 Task: Select the option "End current position as of now".
Action: Mouse moved to (910, 116)
Screenshot: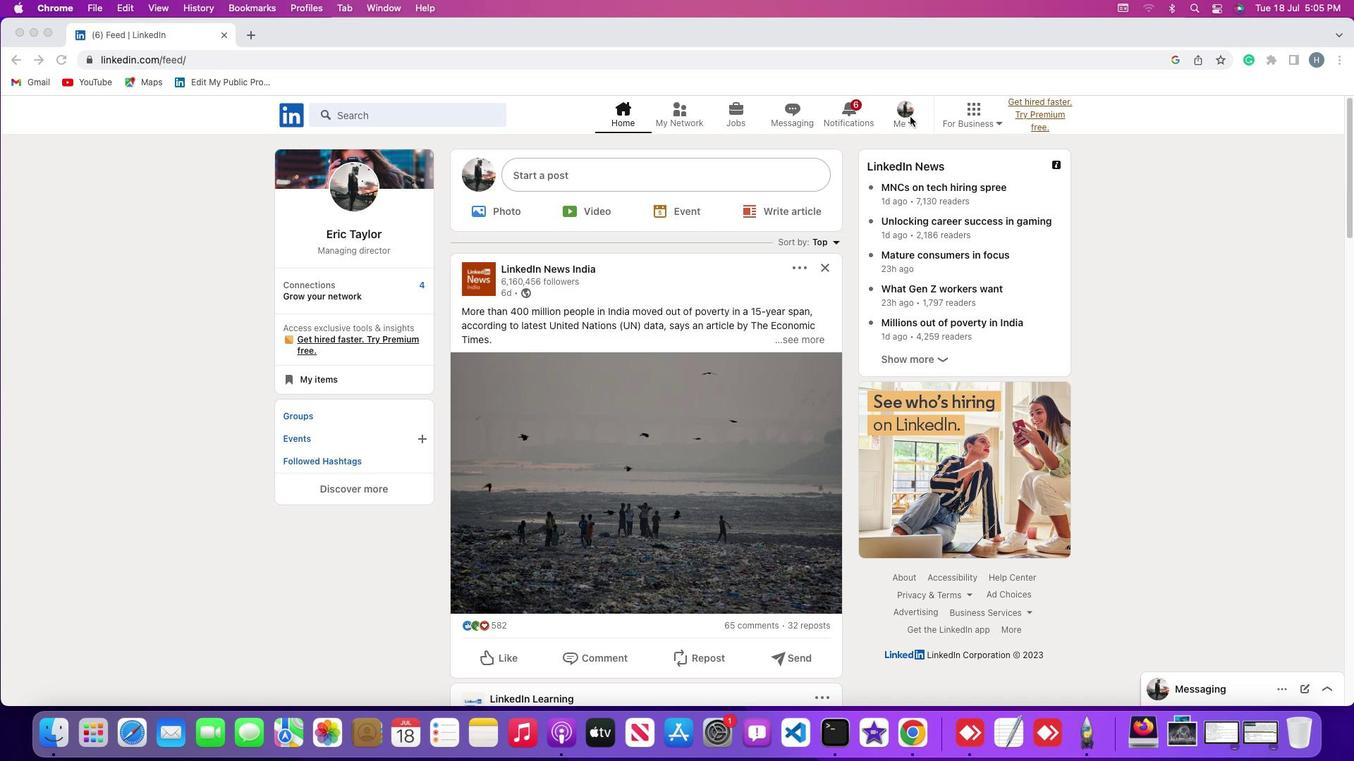 
Action: Mouse pressed left at (910, 116)
Screenshot: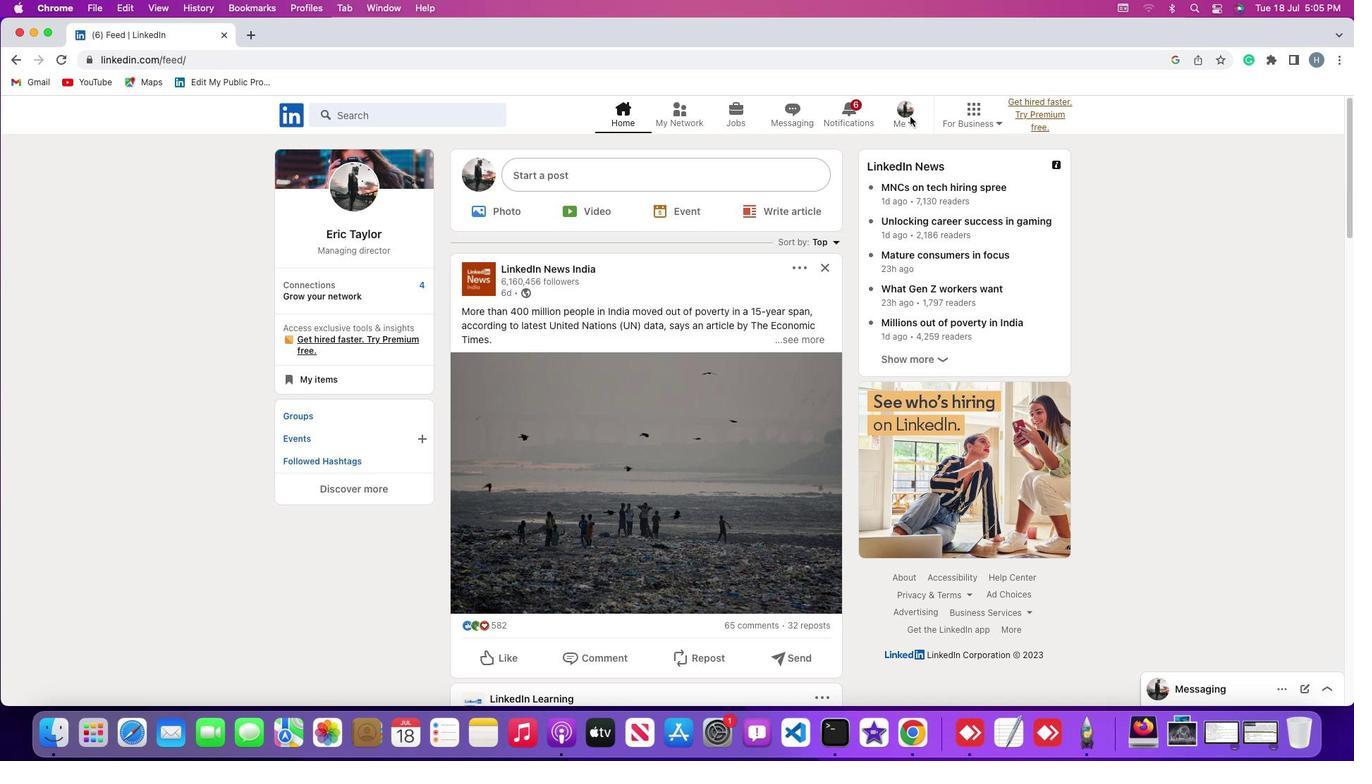 
Action: Mouse moved to (911, 120)
Screenshot: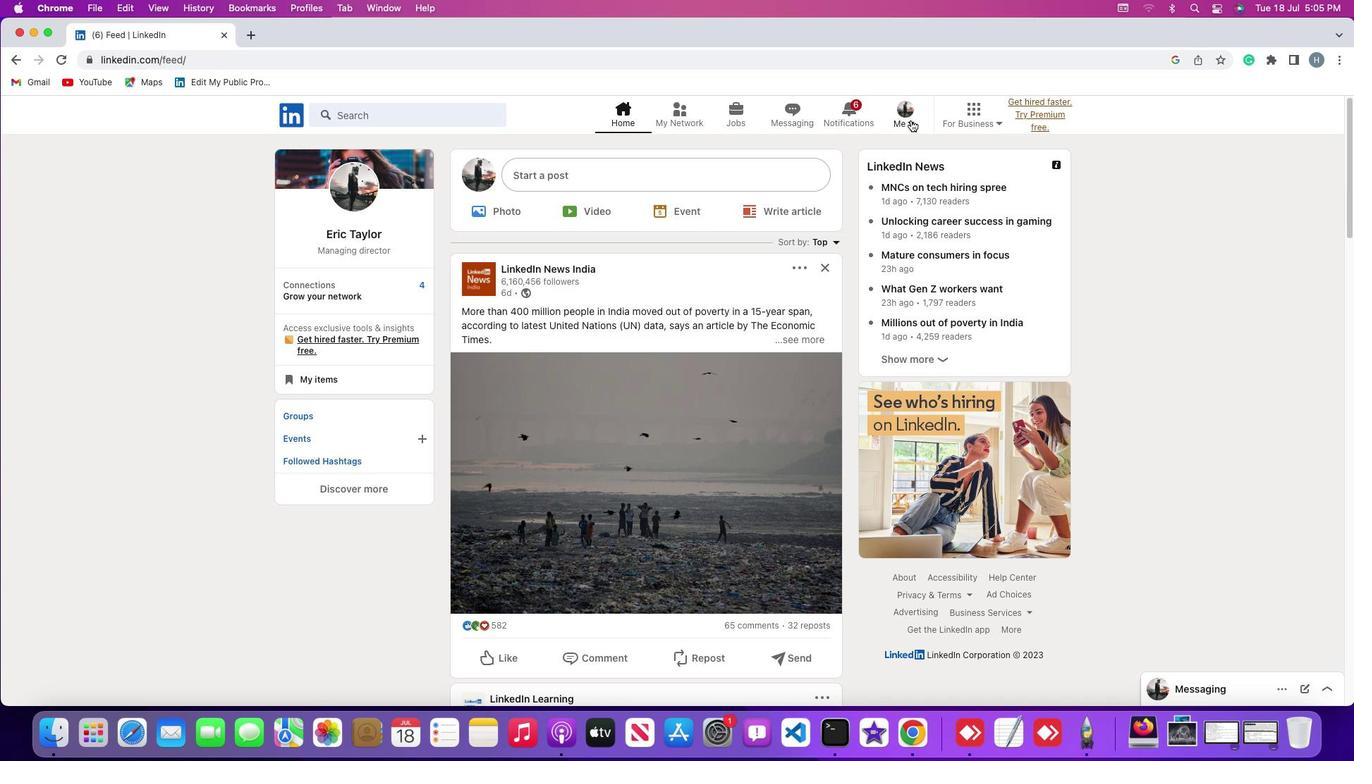 
Action: Mouse pressed left at (911, 120)
Screenshot: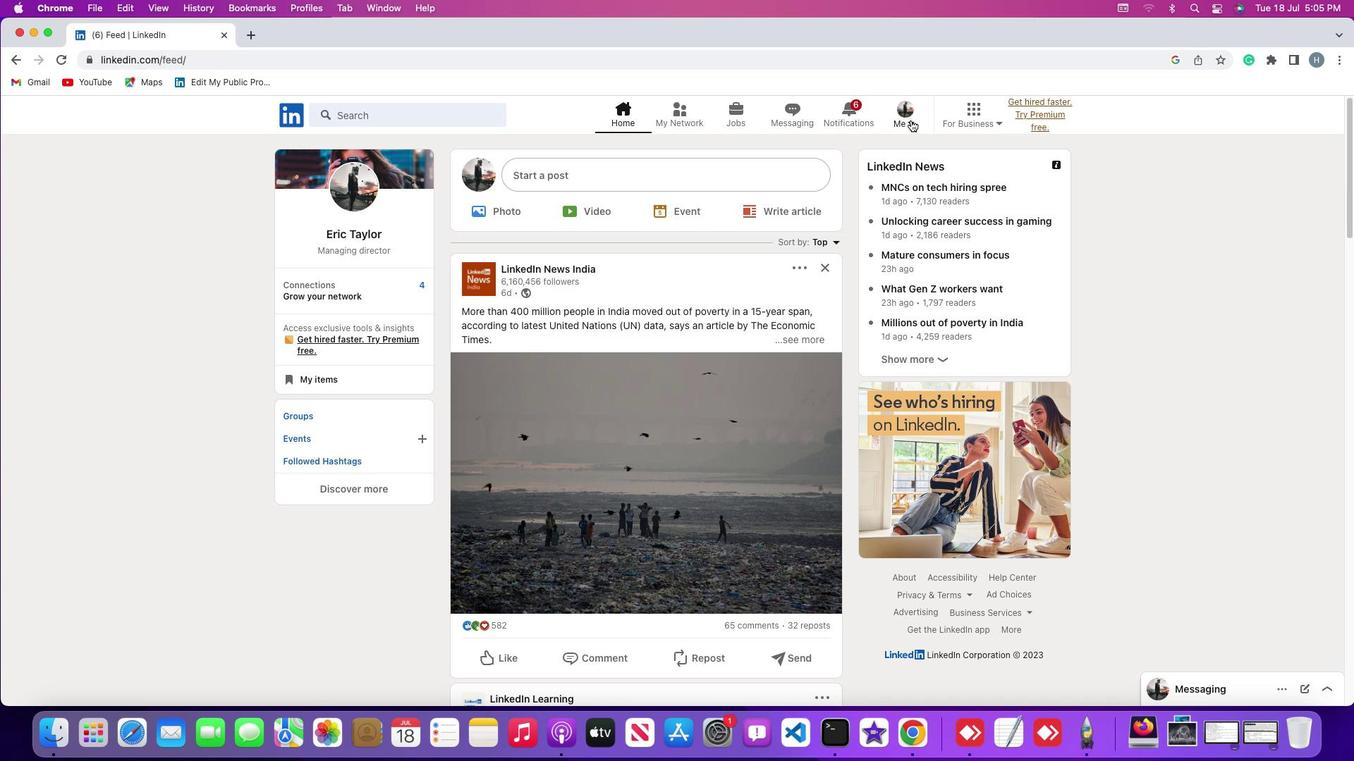 
Action: Mouse moved to (889, 194)
Screenshot: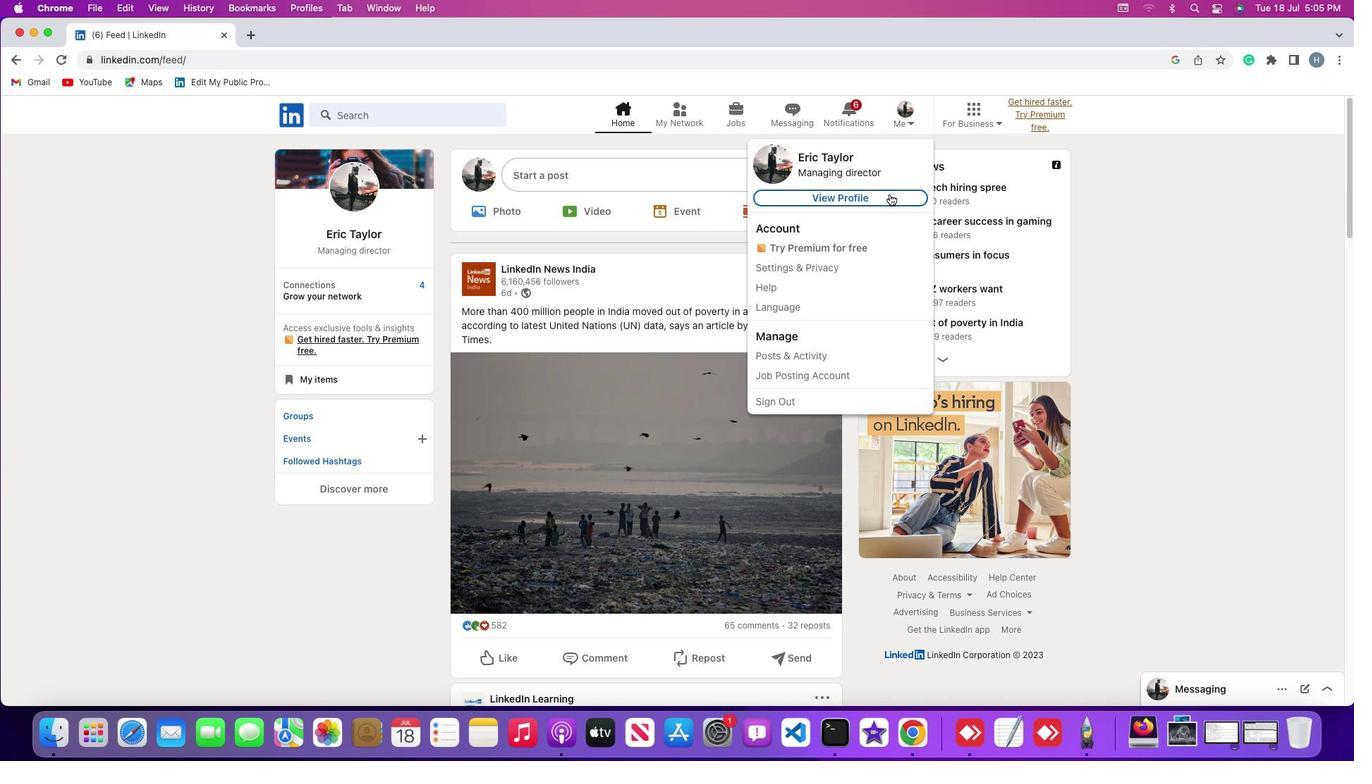 
Action: Mouse pressed left at (889, 194)
Screenshot: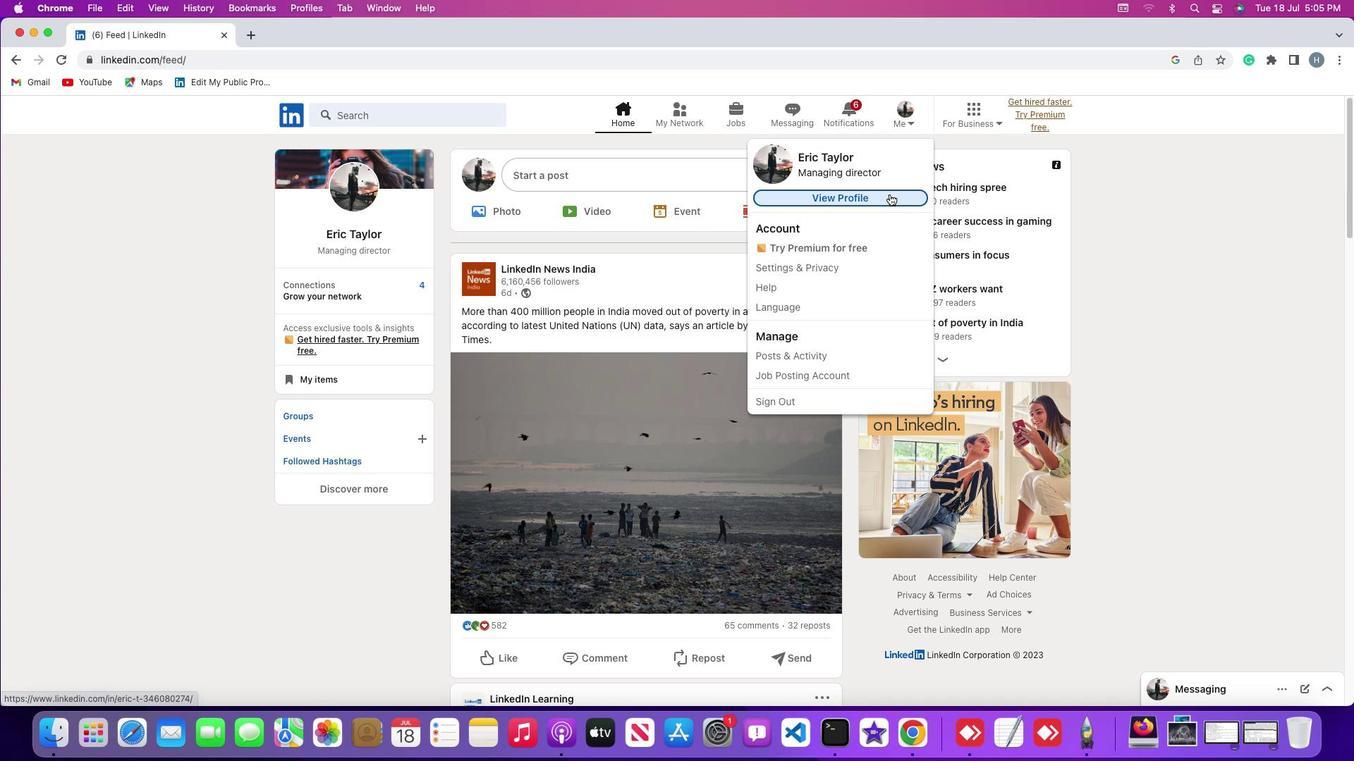 
Action: Mouse moved to (811, 313)
Screenshot: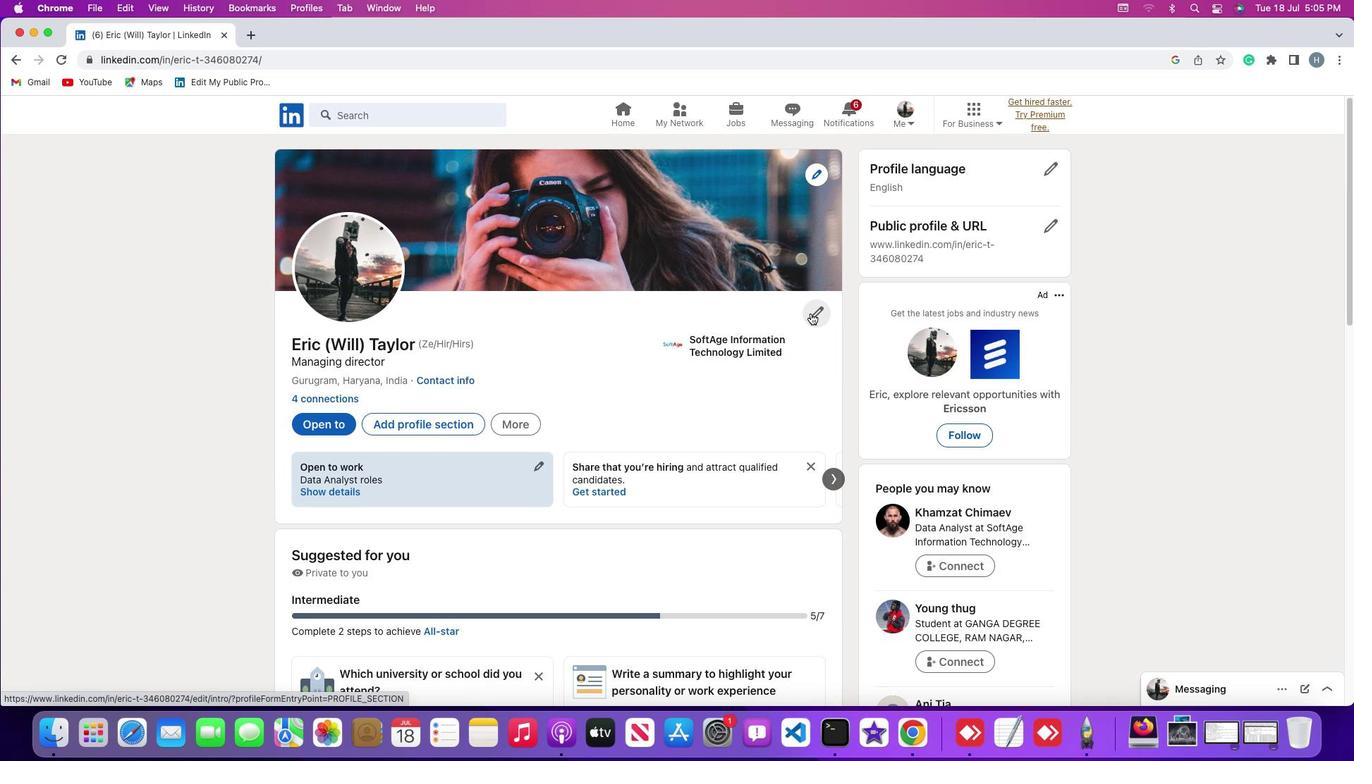 
Action: Mouse pressed left at (811, 313)
Screenshot: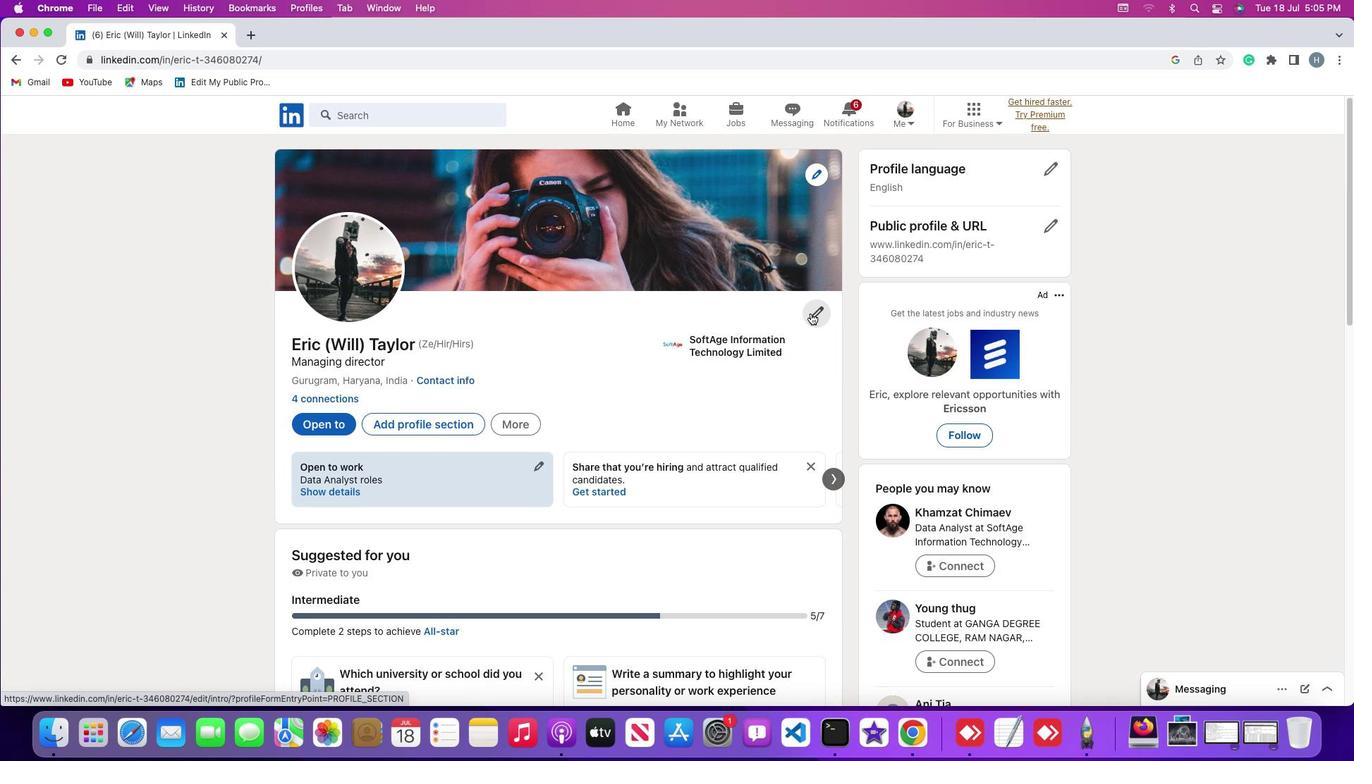 
Action: Mouse moved to (725, 378)
Screenshot: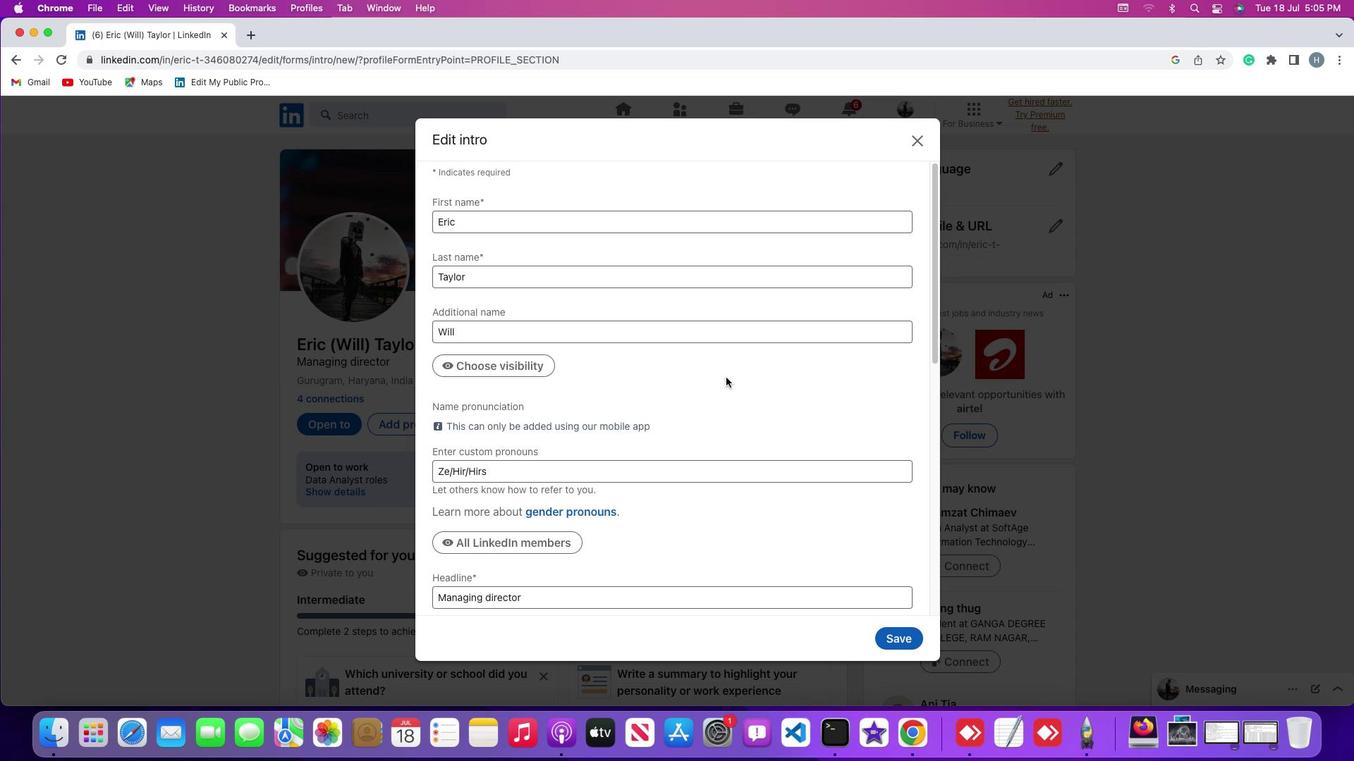 
Action: Mouse scrolled (725, 378) with delta (0, 0)
Screenshot: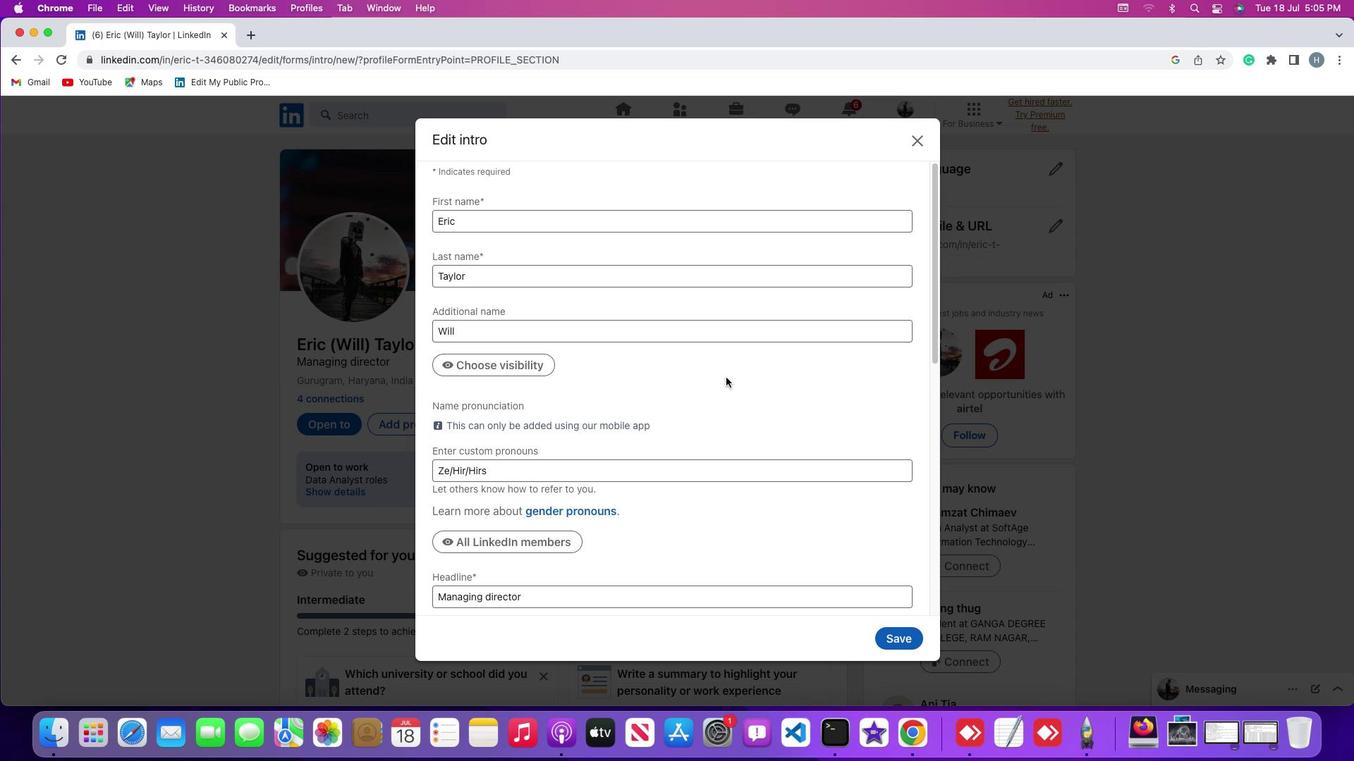 
Action: Mouse scrolled (725, 378) with delta (0, 0)
Screenshot: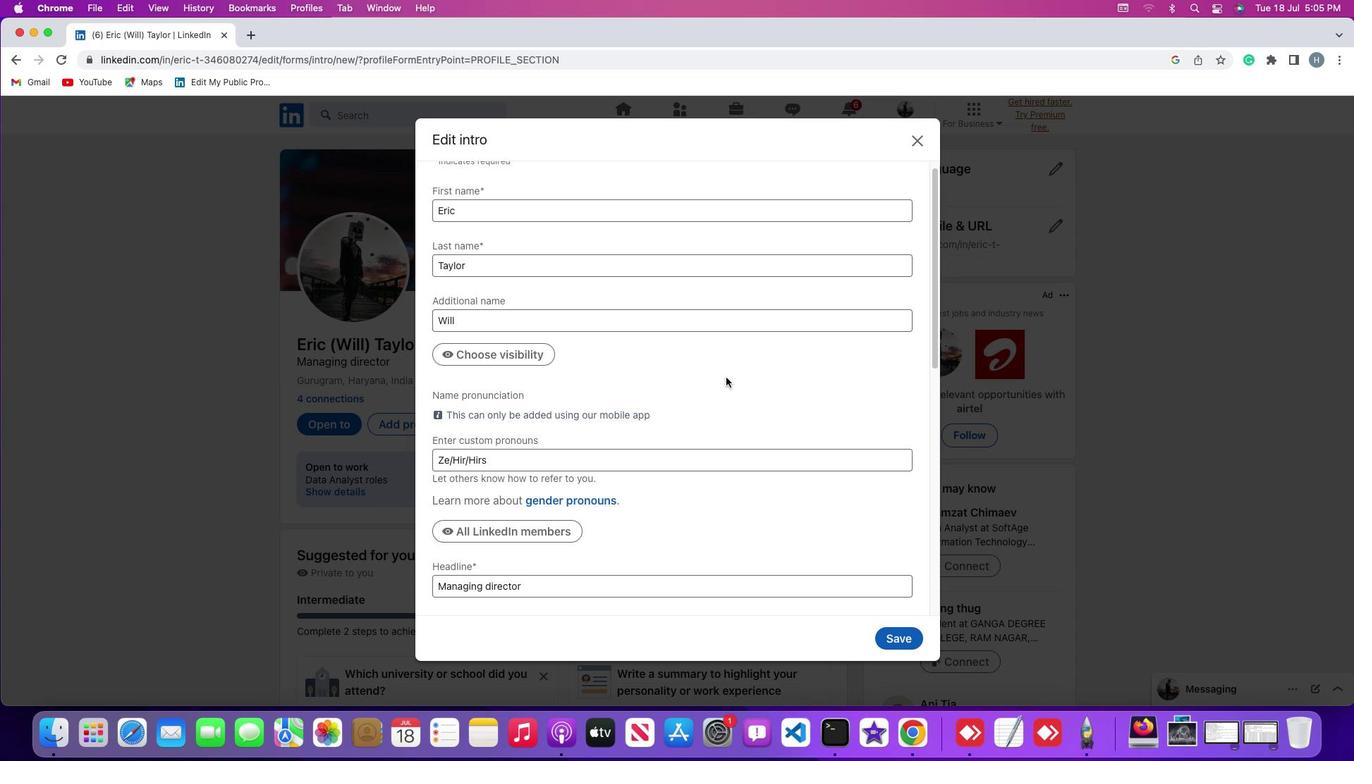 
Action: Mouse scrolled (725, 378) with delta (0, -2)
Screenshot: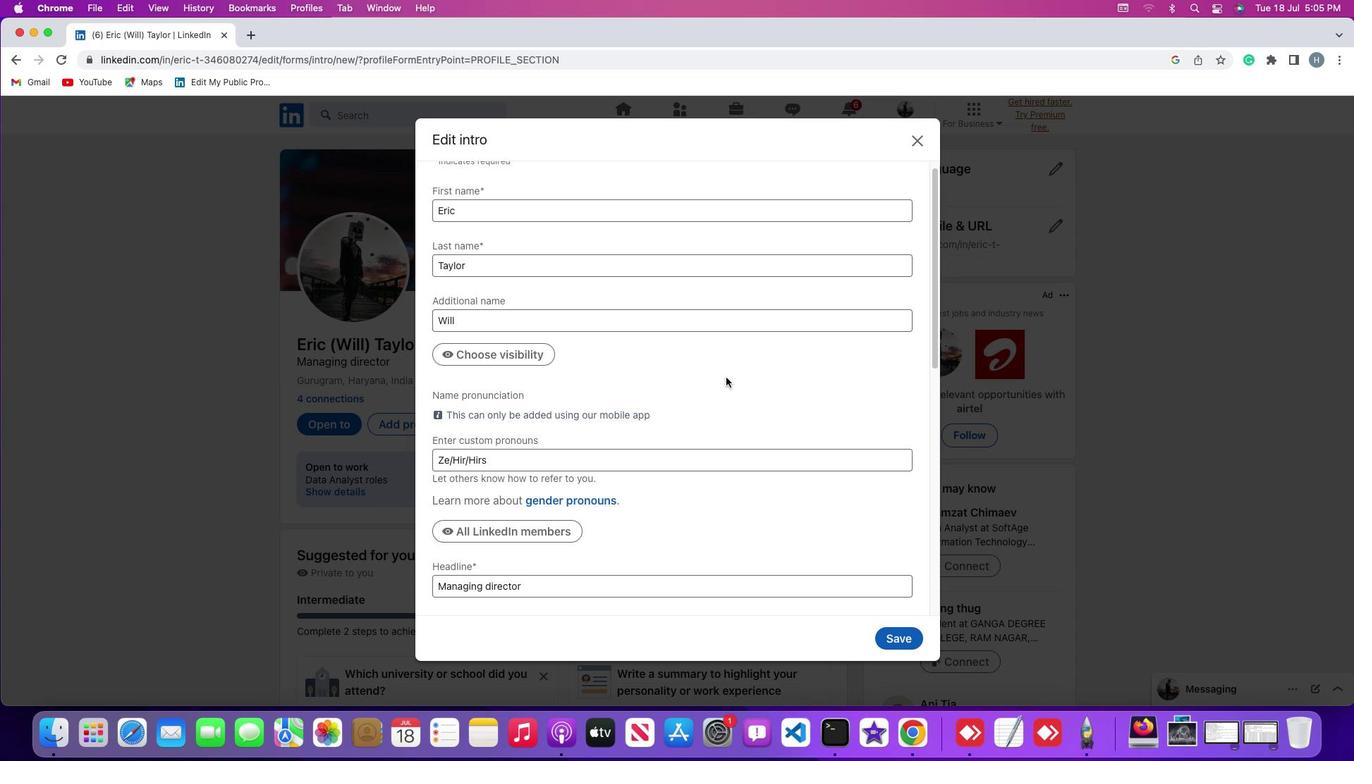 
Action: Mouse scrolled (725, 378) with delta (0, -3)
Screenshot: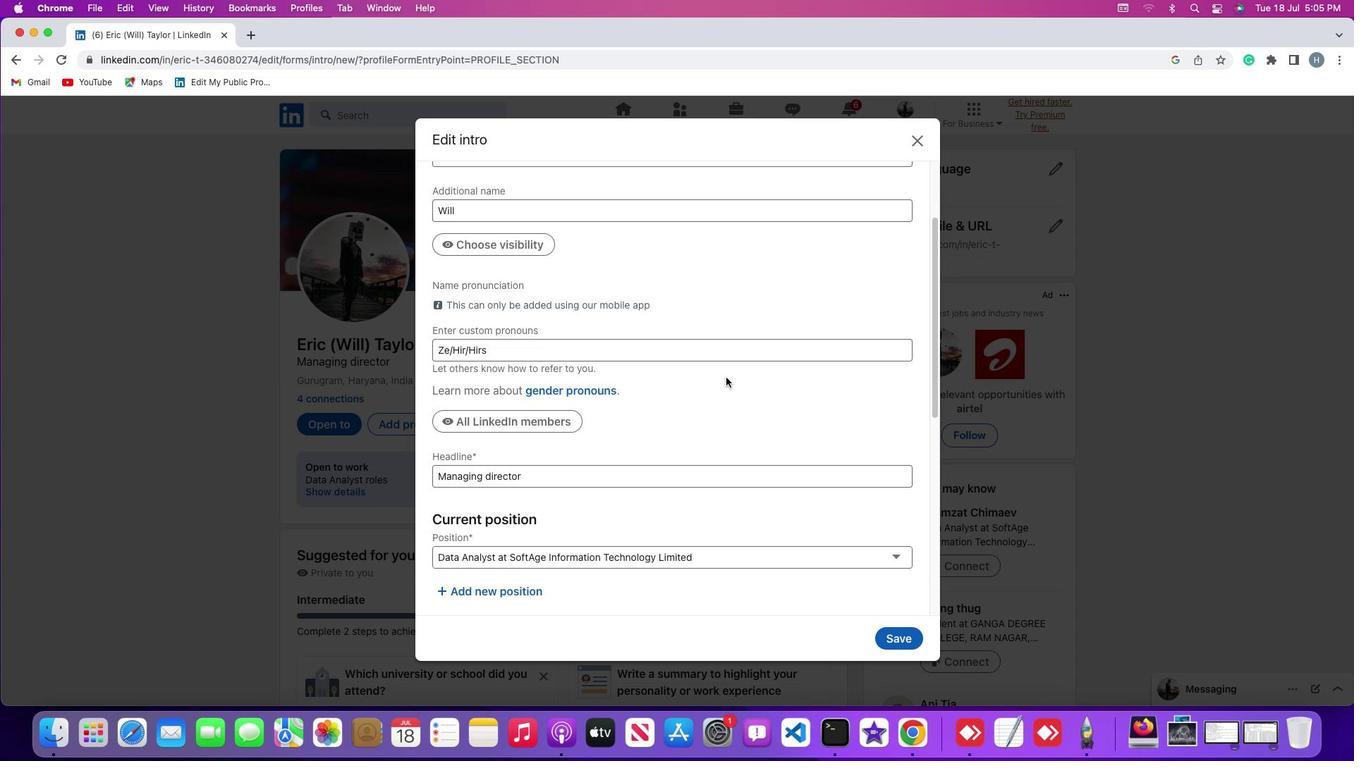 
Action: Mouse scrolled (725, 378) with delta (0, 0)
Screenshot: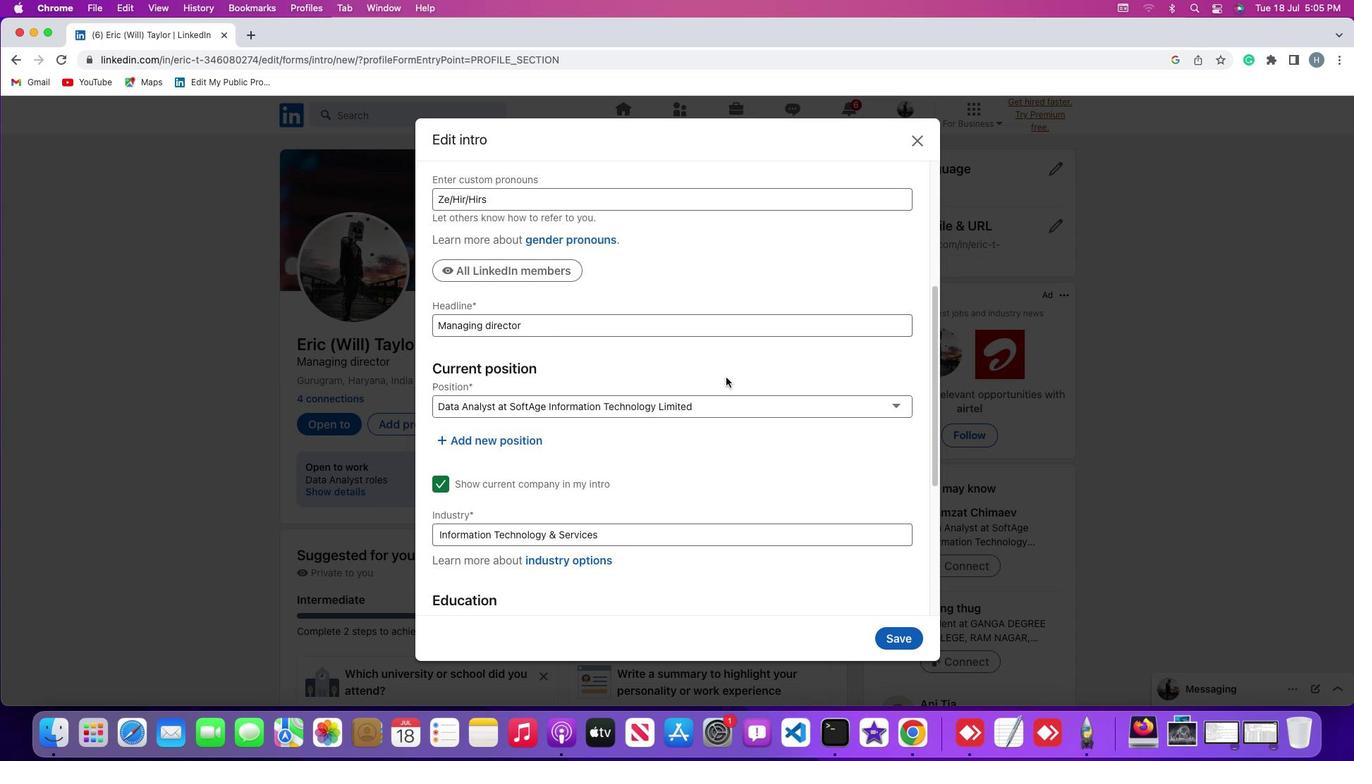 
Action: Mouse scrolled (725, 378) with delta (0, 0)
Screenshot: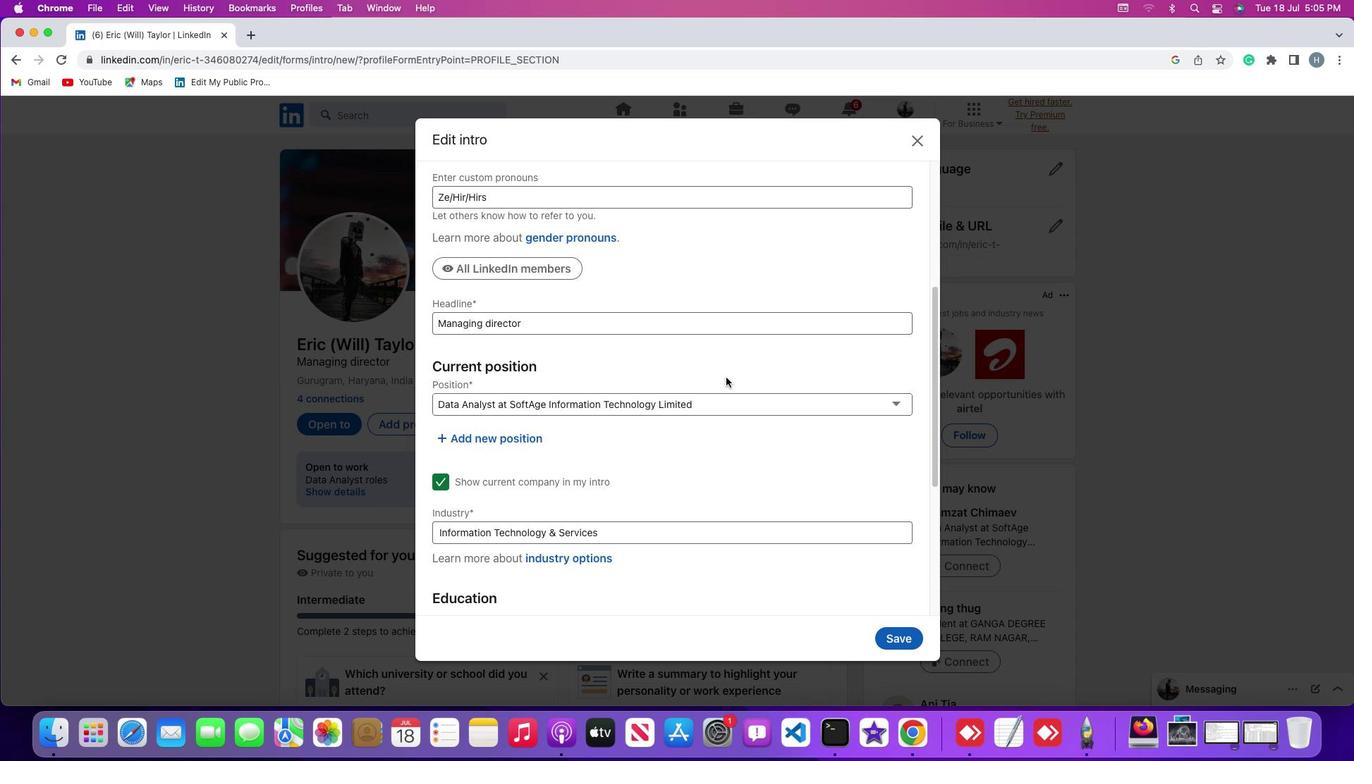 
Action: Mouse moved to (521, 419)
Screenshot: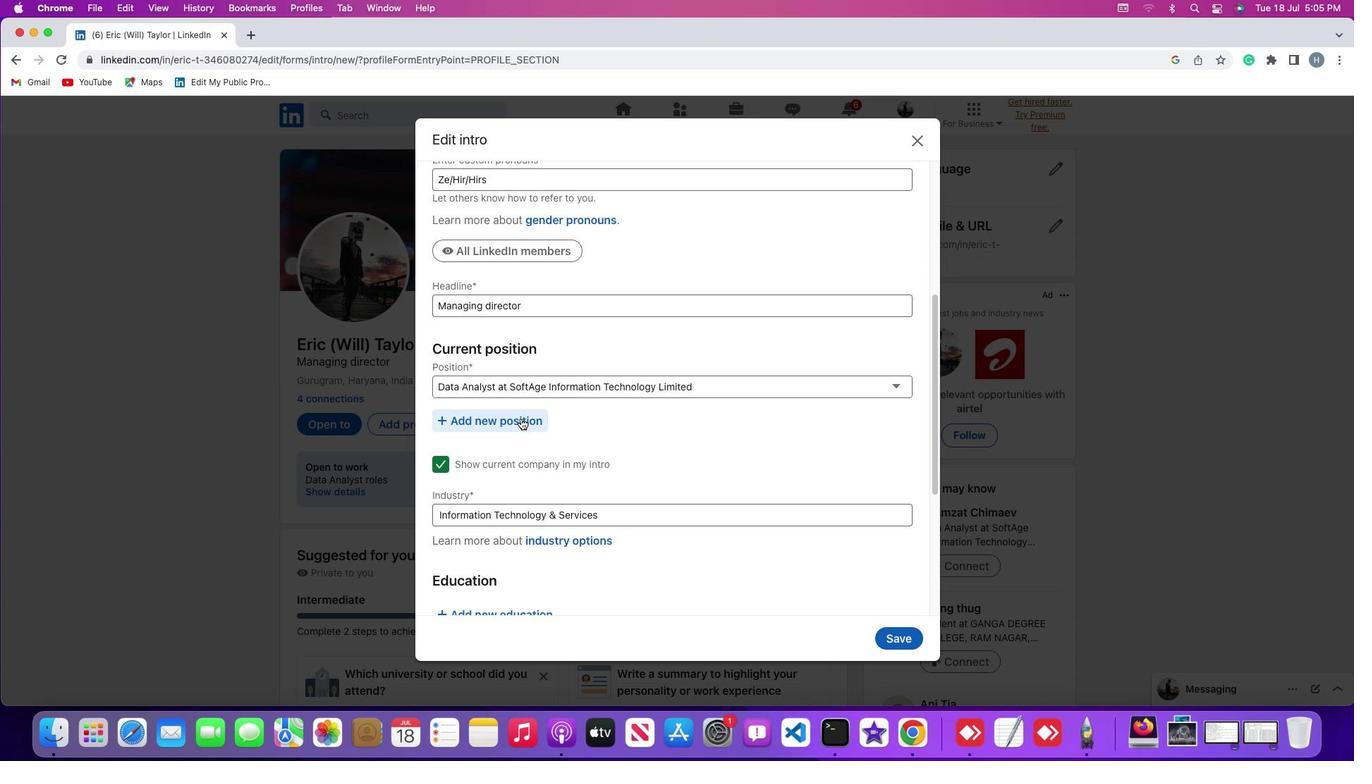 
Action: Mouse pressed left at (521, 419)
Screenshot: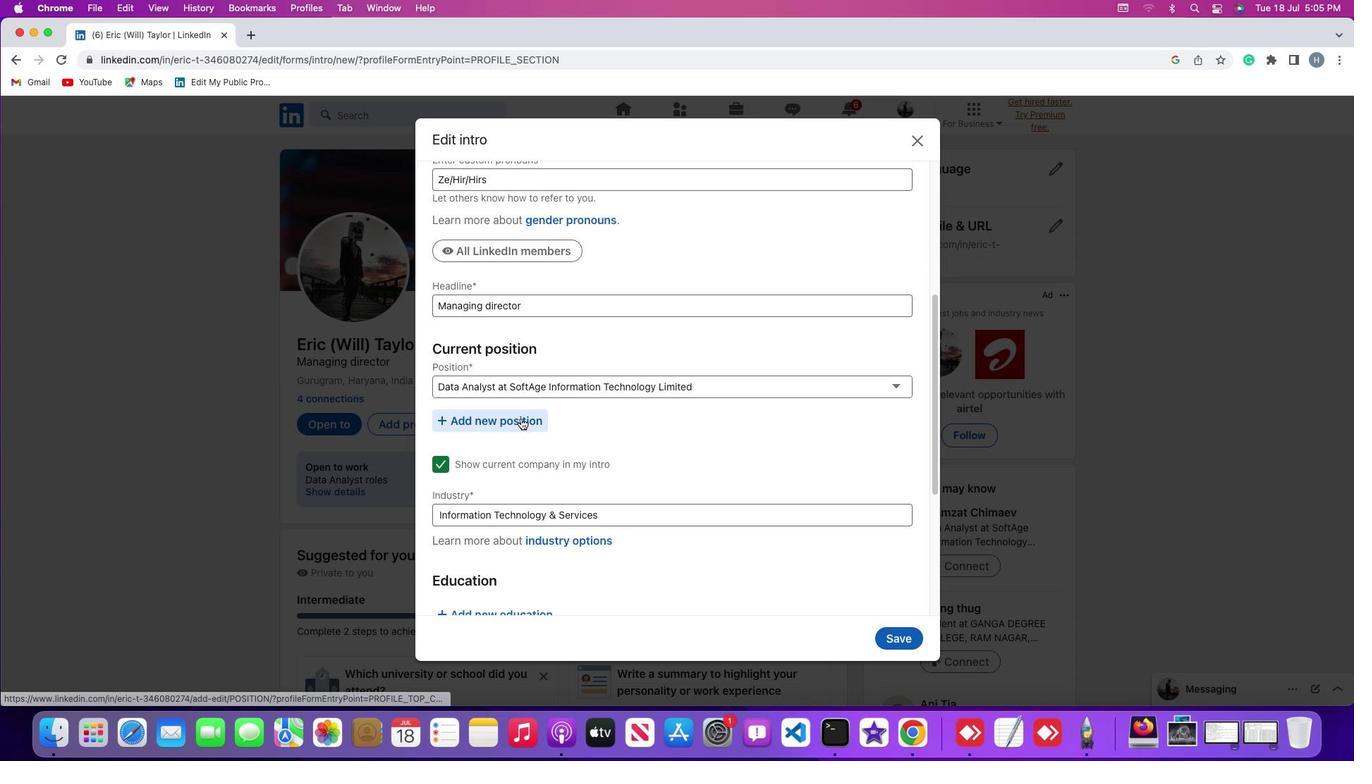 
Action: Mouse moved to (666, 361)
Screenshot: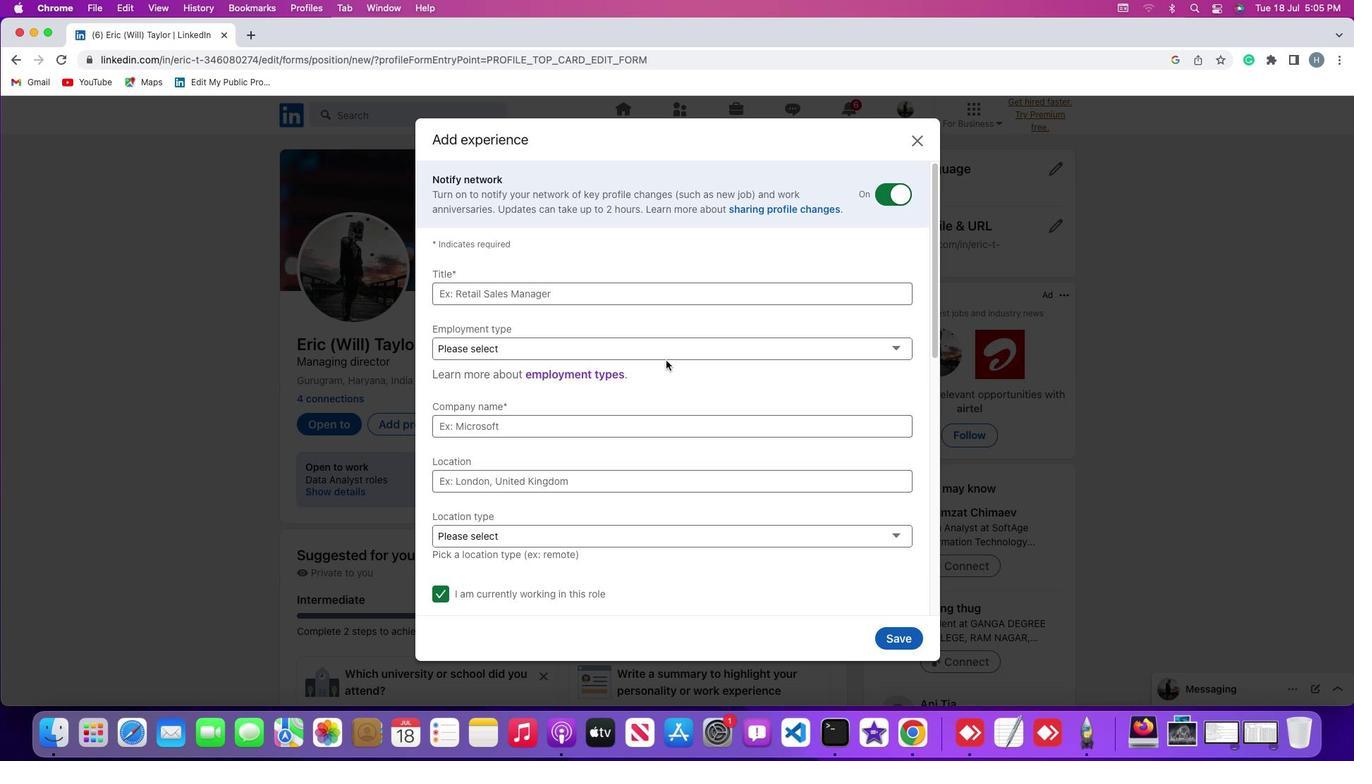 
Action: Mouse scrolled (666, 361) with delta (0, 0)
Screenshot: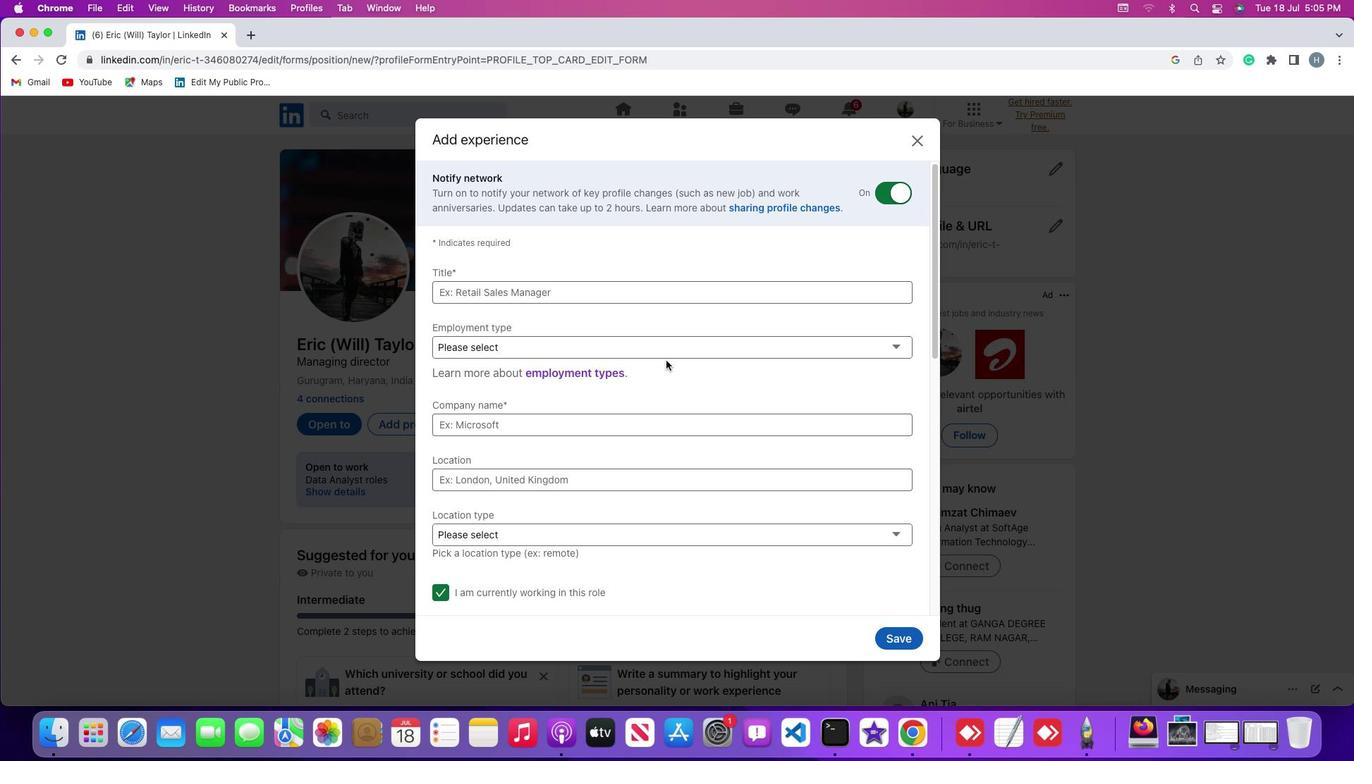 
Action: Mouse scrolled (666, 361) with delta (0, 0)
Screenshot: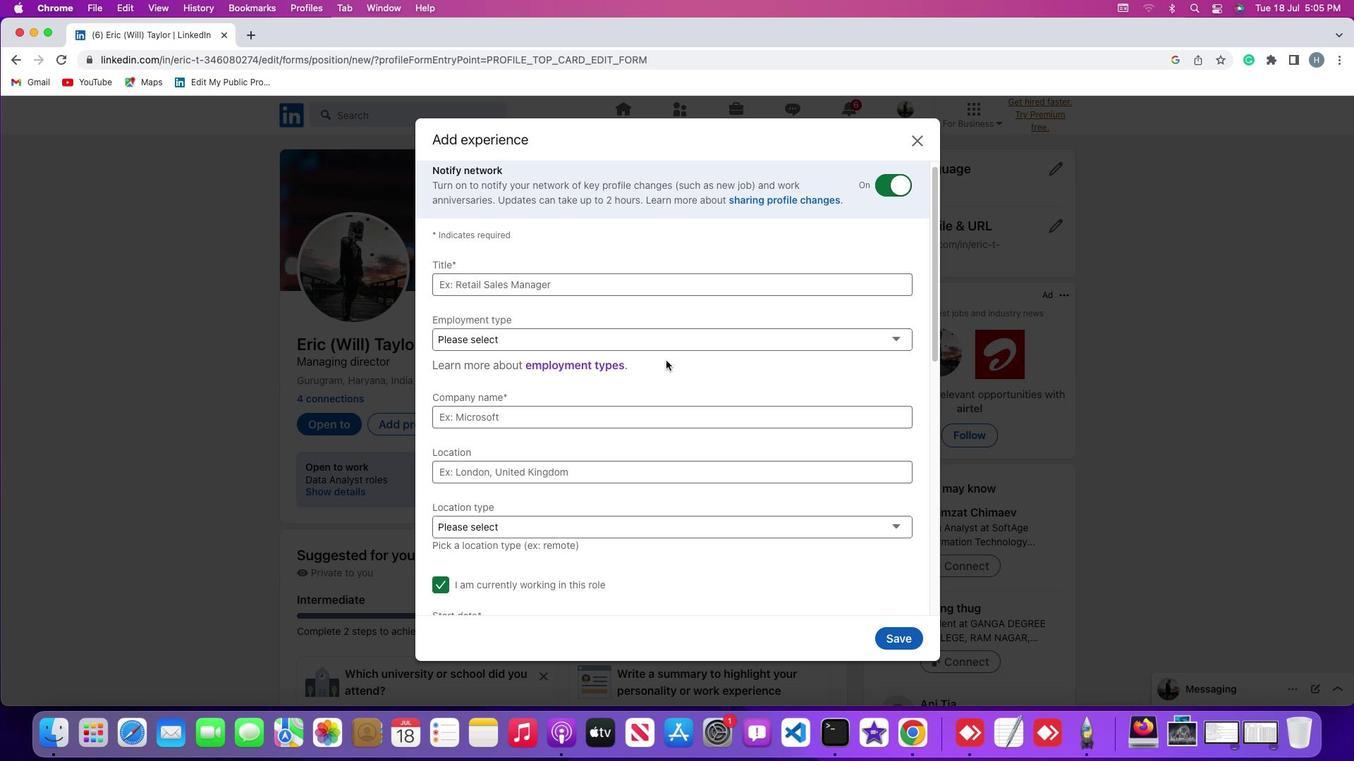 
Action: Mouse scrolled (666, 361) with delta (0, 0)
Screenshot: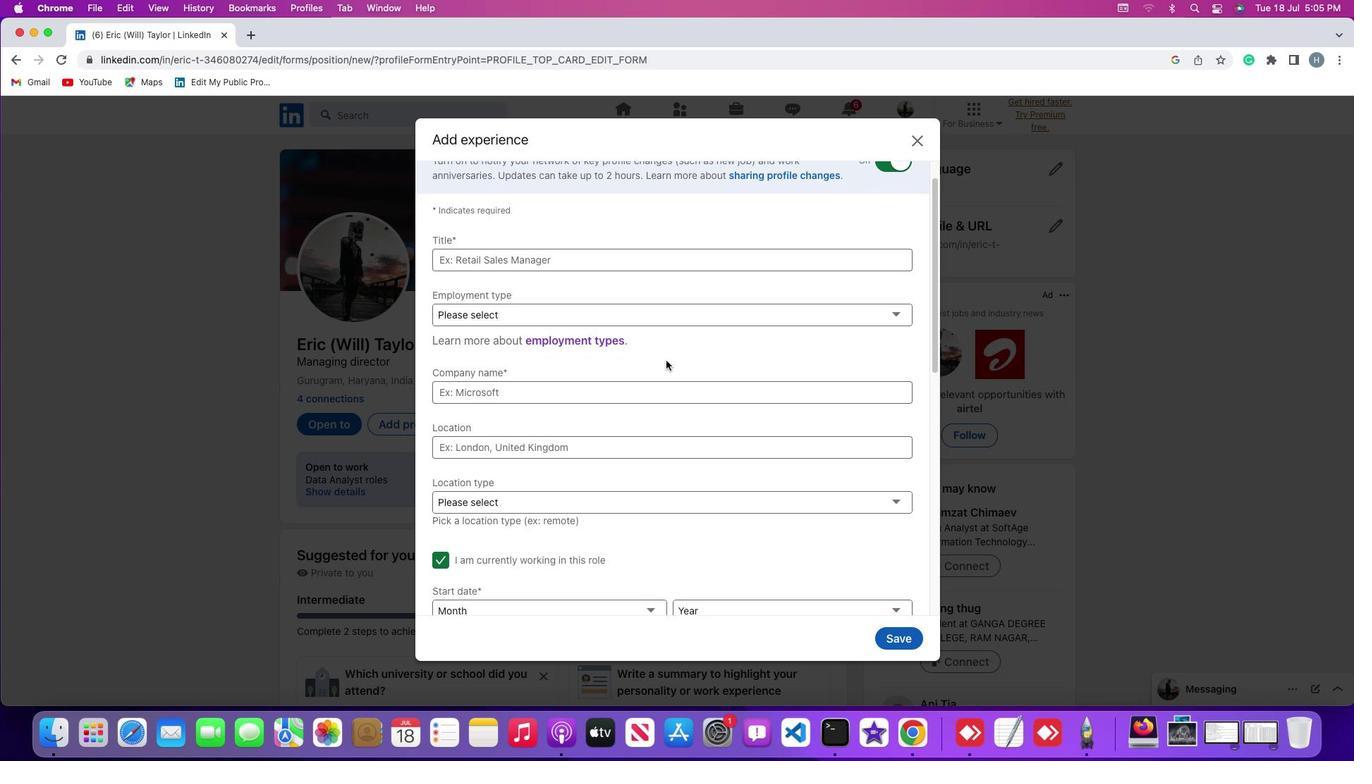 
Action: Mouse scrolled (666, 361) with delta (0, -1)
Screenshot: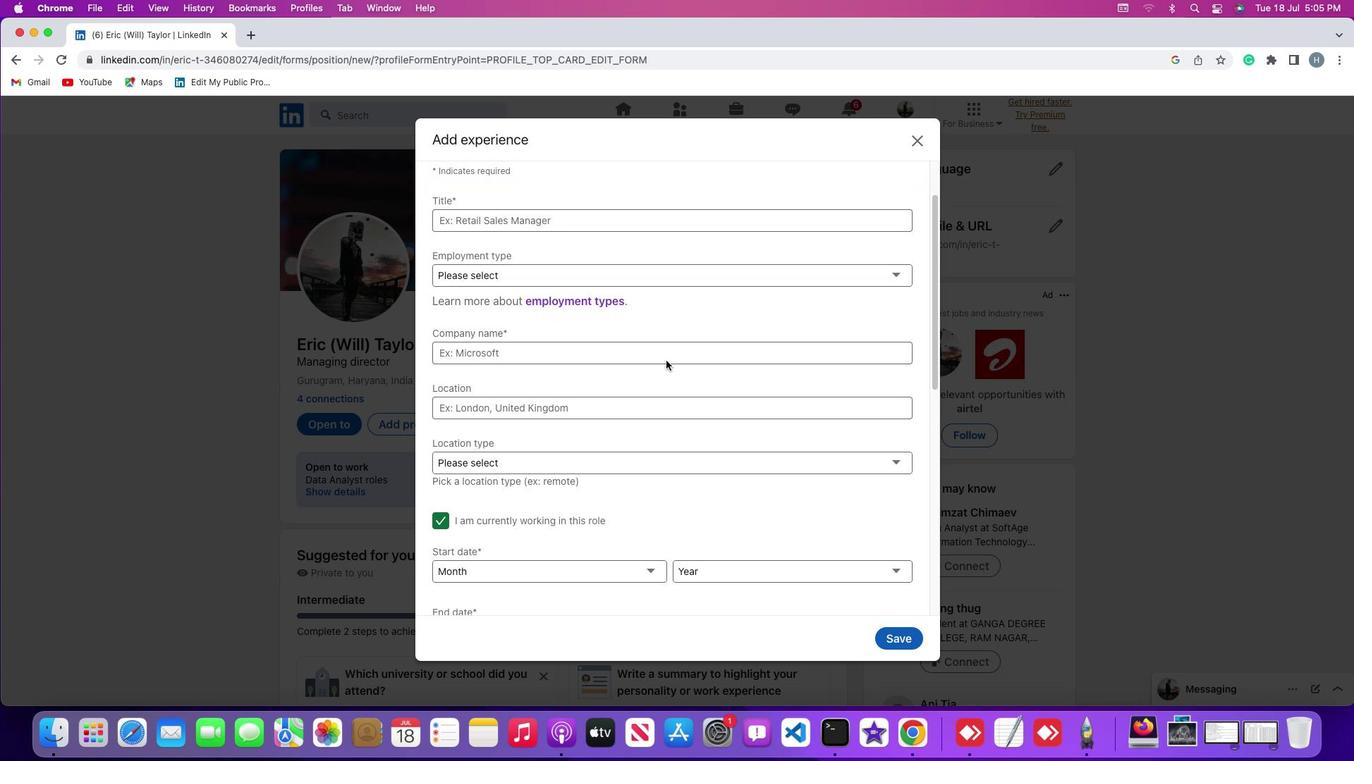 
Action: Mouse scrolled (666, 361) with delta (0, 0)
Screenshot: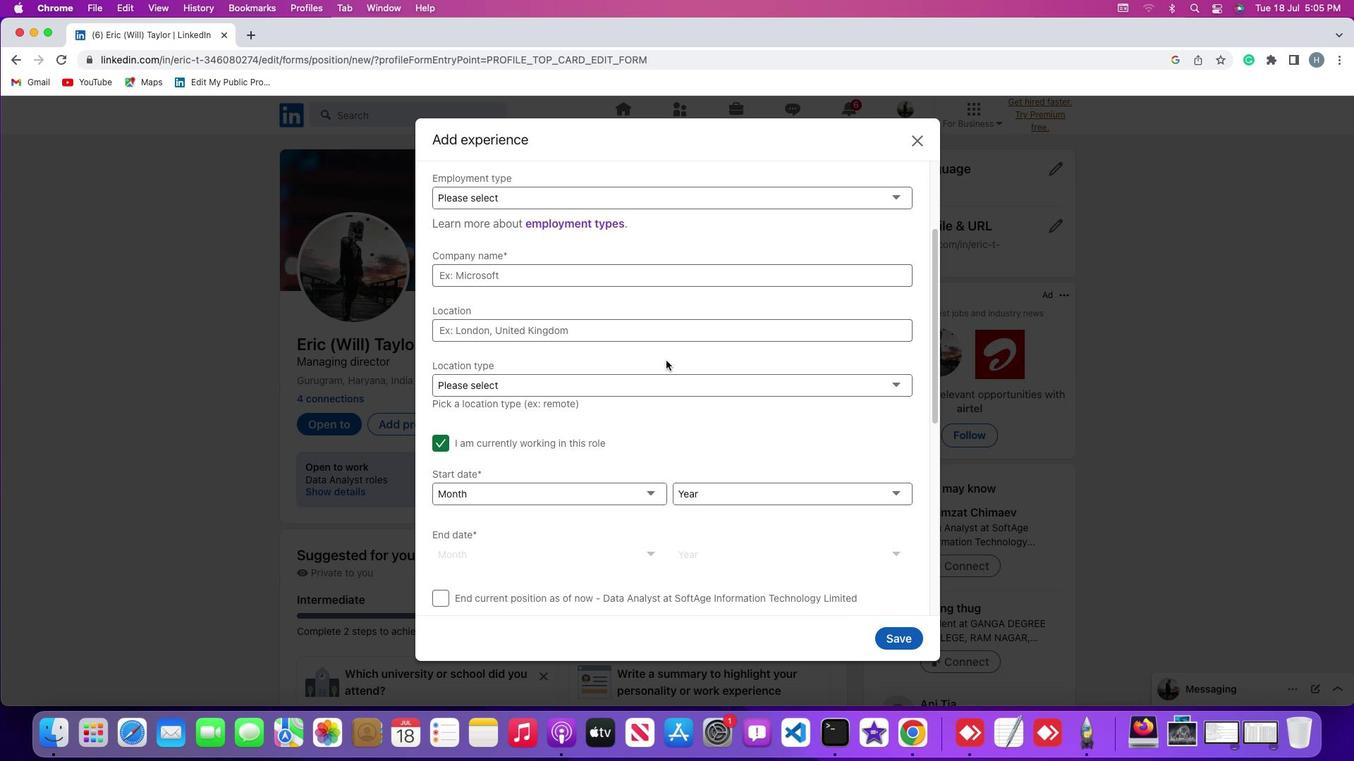 
Action: Mouse scrolled (666, 361) with delta (0, 0)
Screenshot: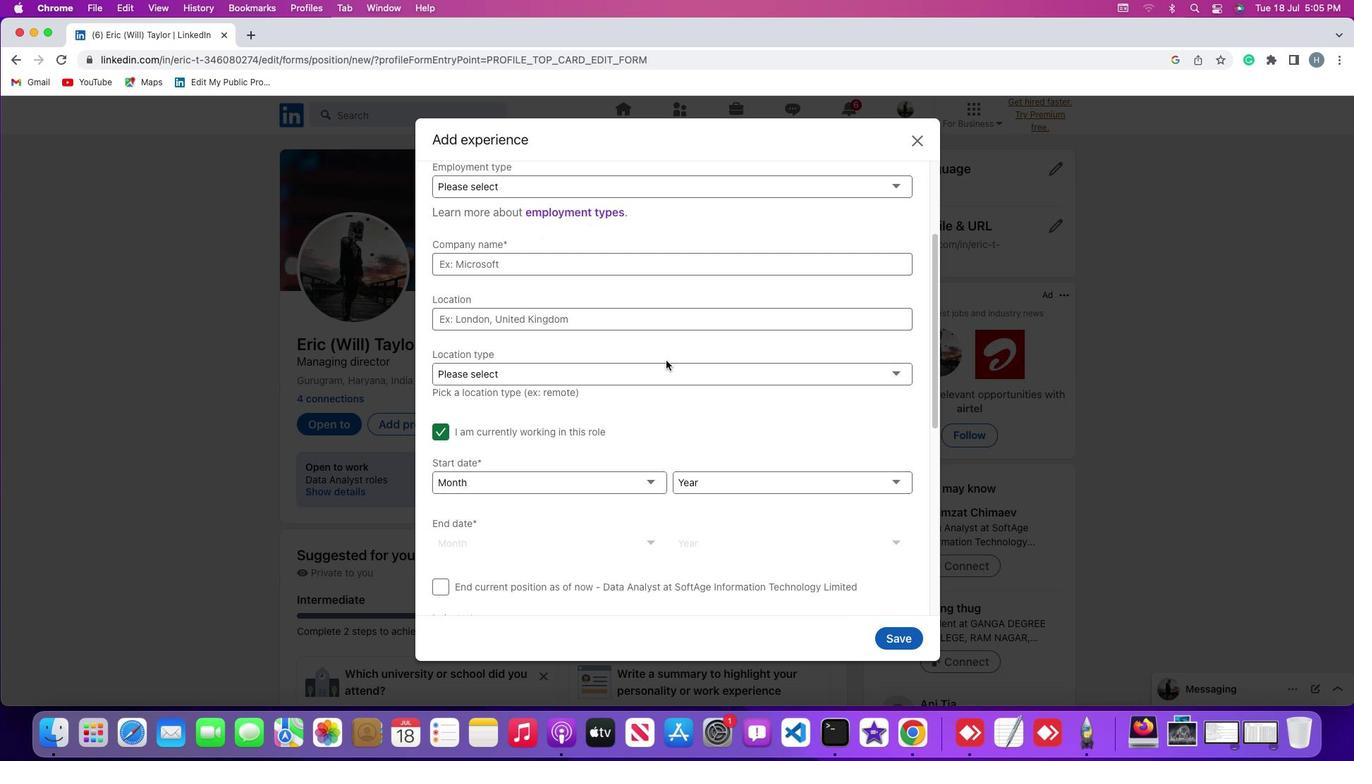 
Action: Mouse scrolled (666, 361) with delta (0, -1)
Screenshot: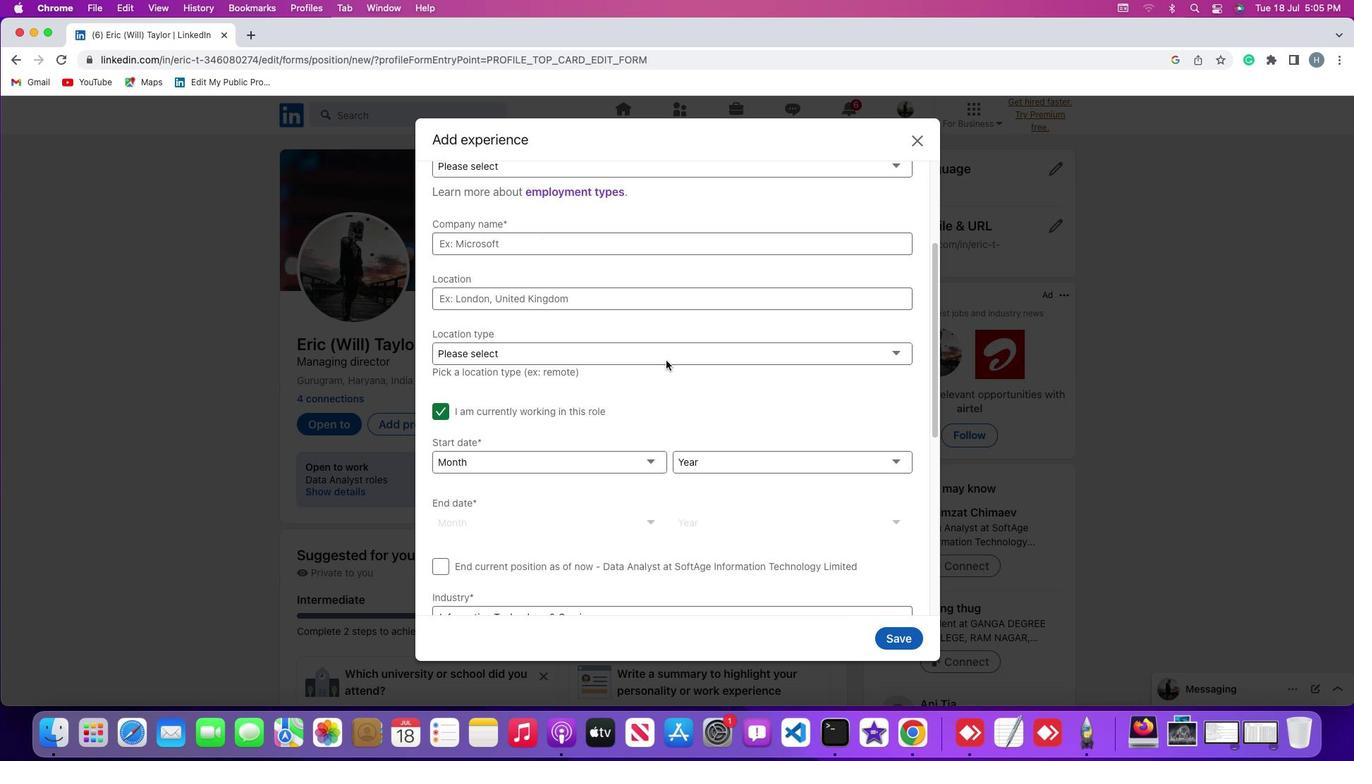 
Action: Mouse scrolled (666, 361) with delta (0, 0)
Screenshot: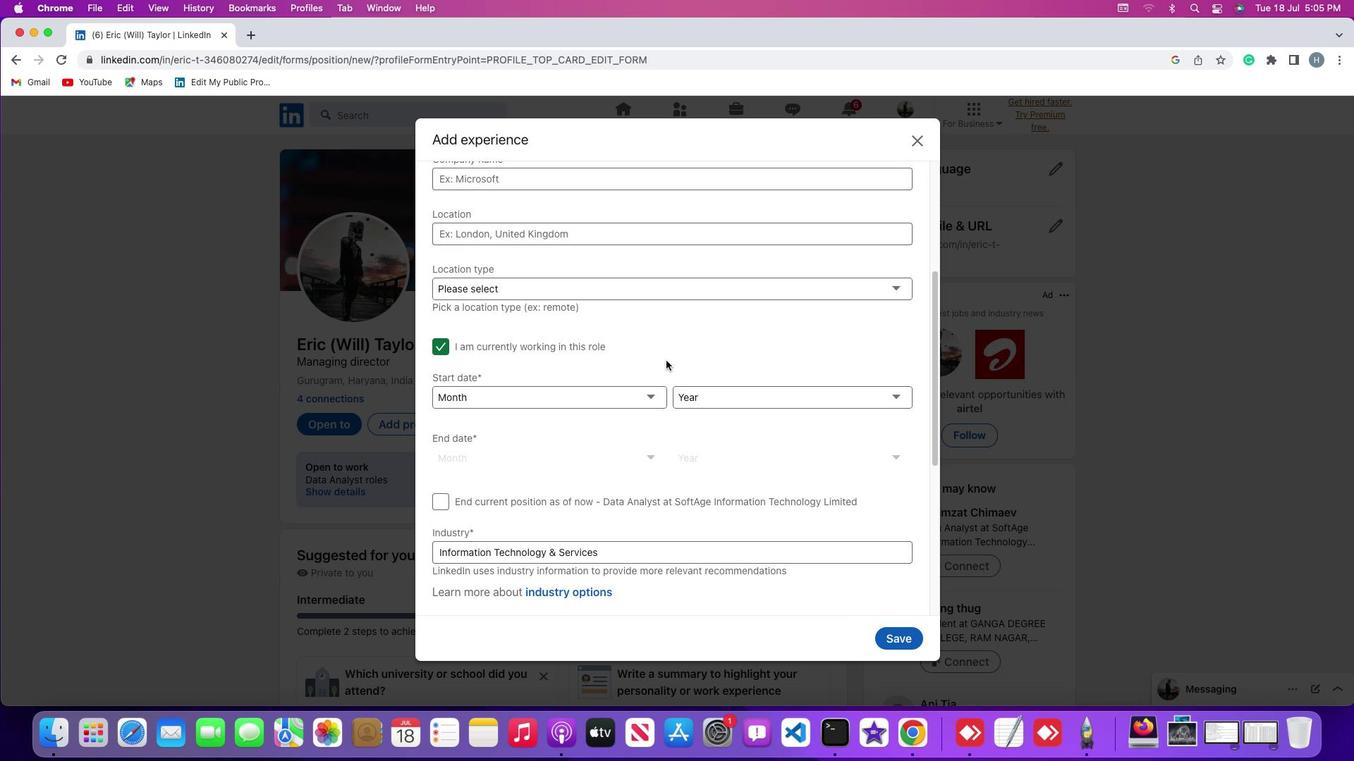 
Action: Mouse scrolled (666, 361) with delta (0, 0)
Screenshot: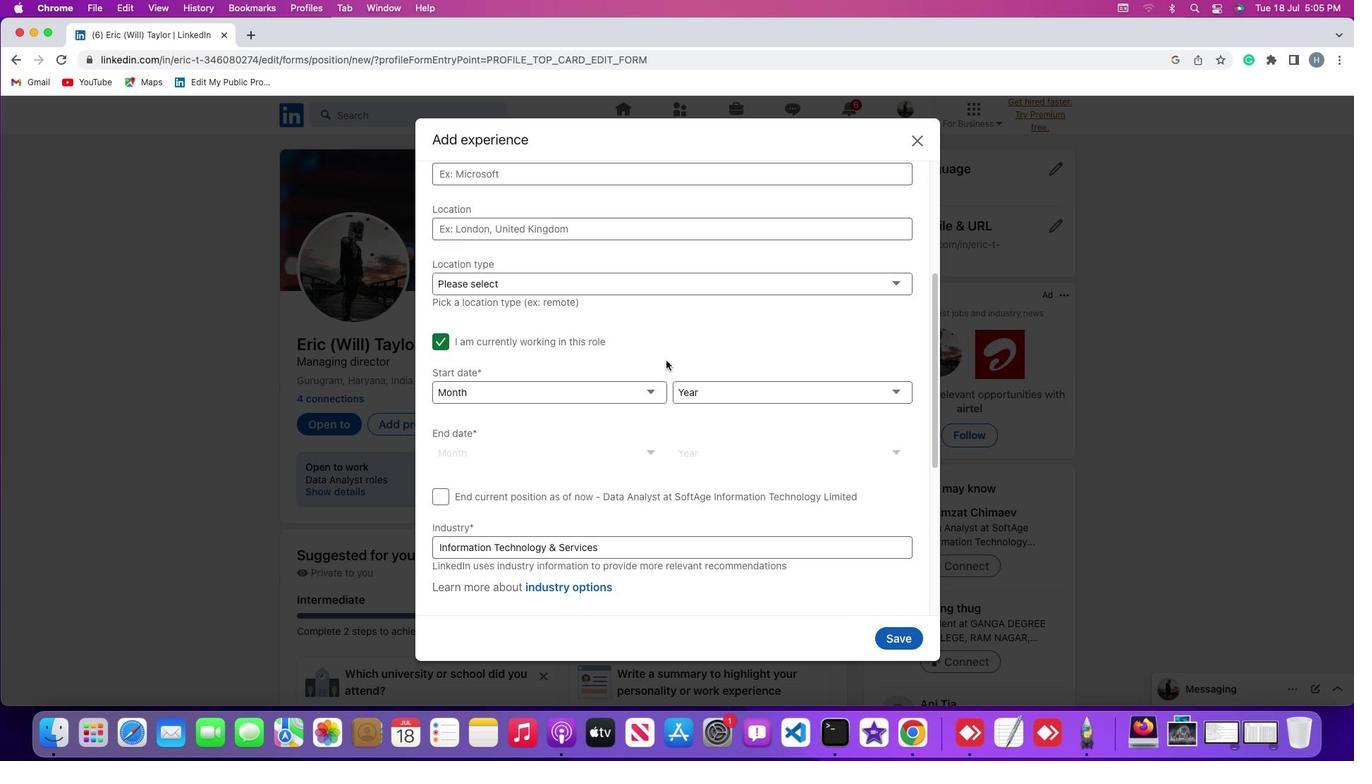 
Action: Mouse moved to (443, 477)
Screenshot: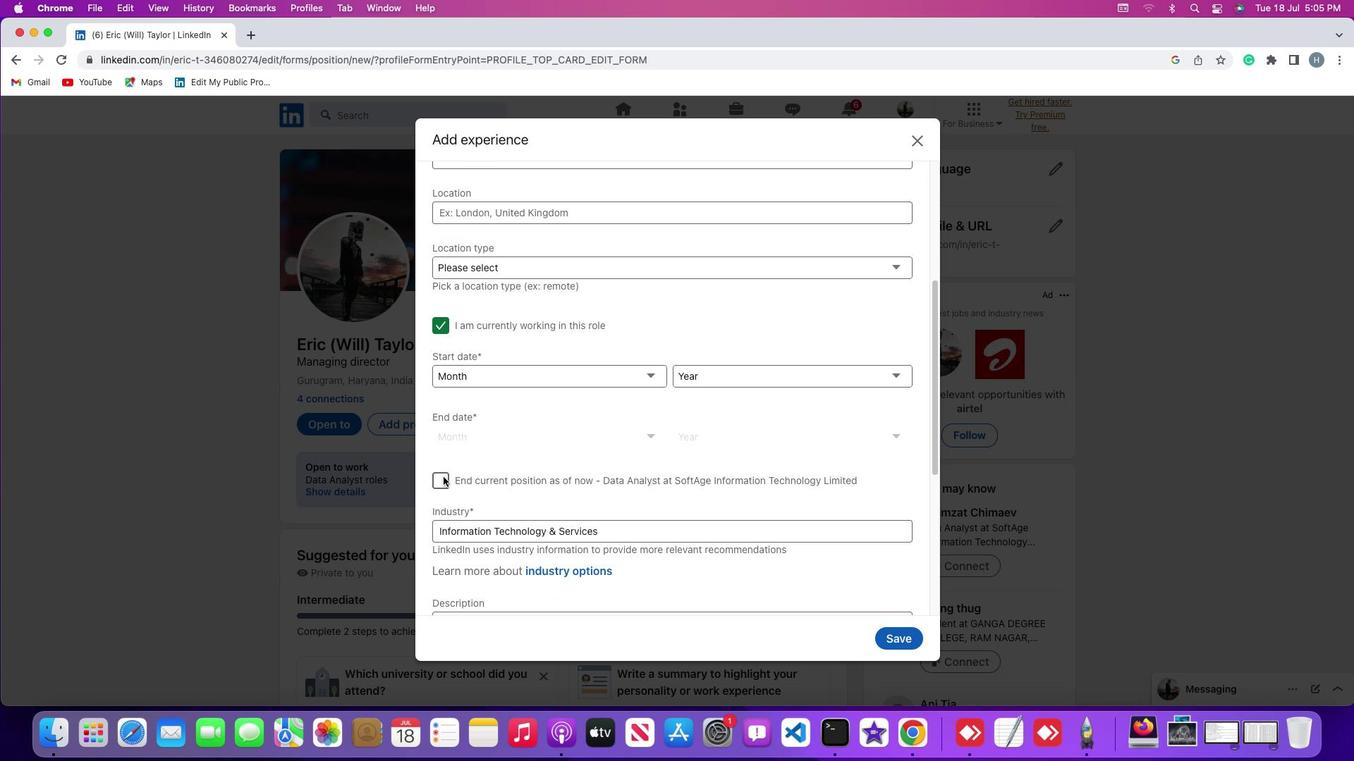 
Action: Mouse pressed left at (443, 477)
Screenshot: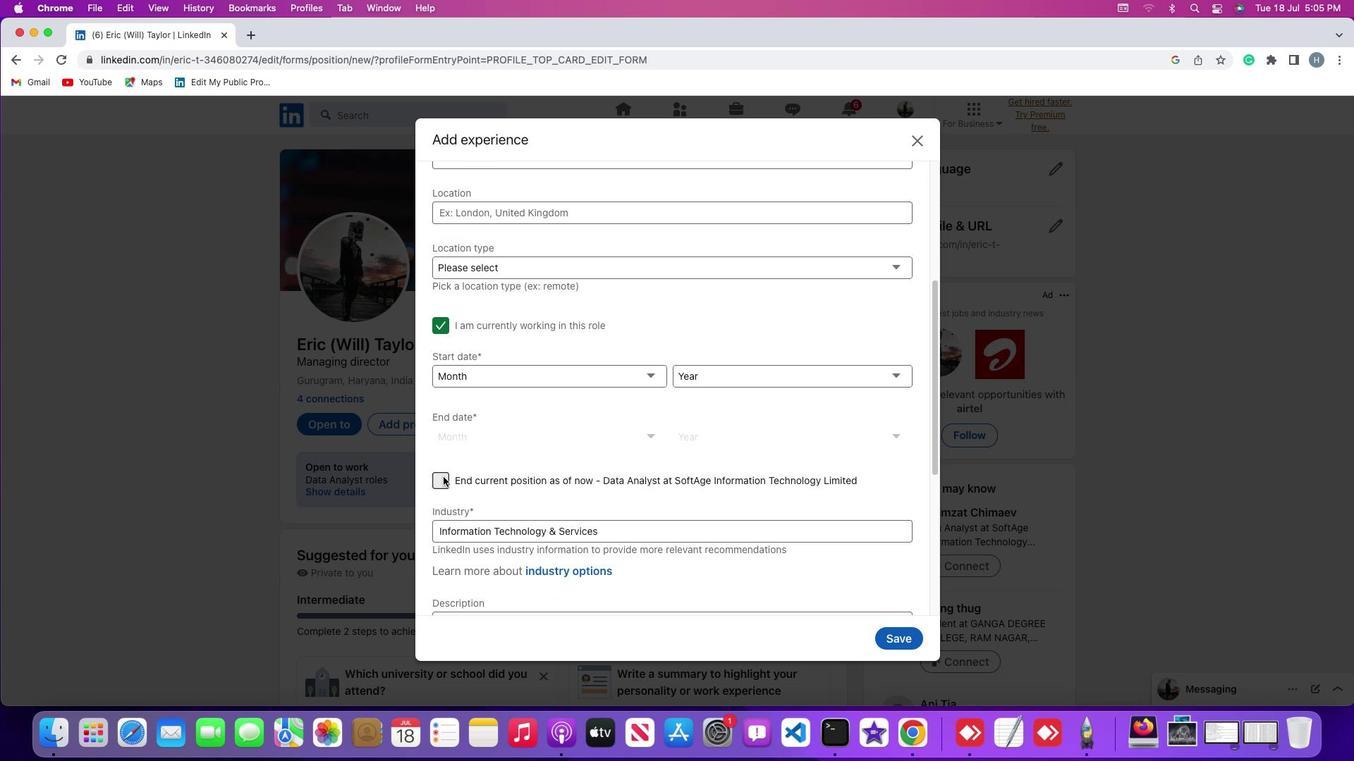 
Action: Mouse moved to (576, 451)
Screenshot: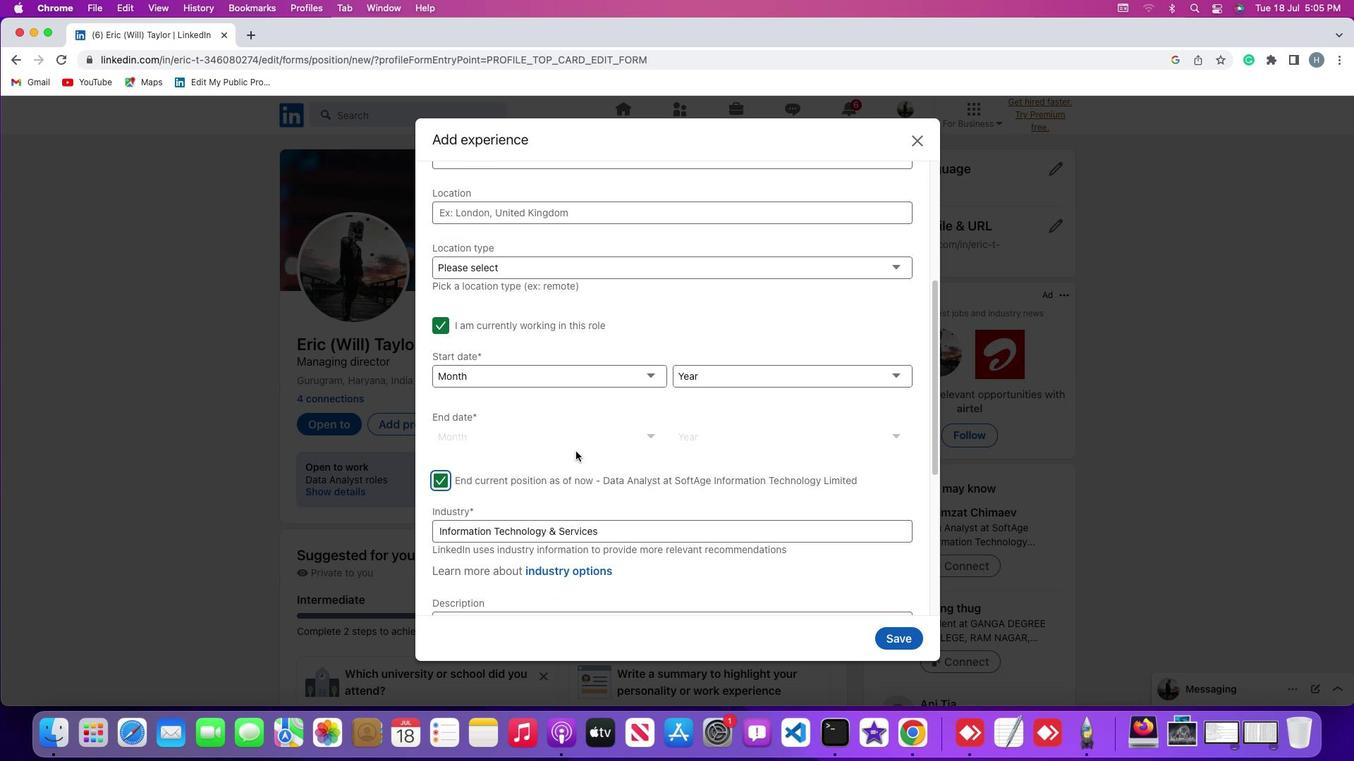 
